 Task: Start in the project AgileGuru the sprint 'User Engagement Sprint', with a duration of 2 weeks. Start in the project AgileGuru the sprint 'User Engagement Sprint', with a duration of 1 week. Start in the project AgileGuru the sprint 'User Engagement Sprint', with a duration of 3 weeks
Action: Mouse moved to (954, 308)
Screenshot: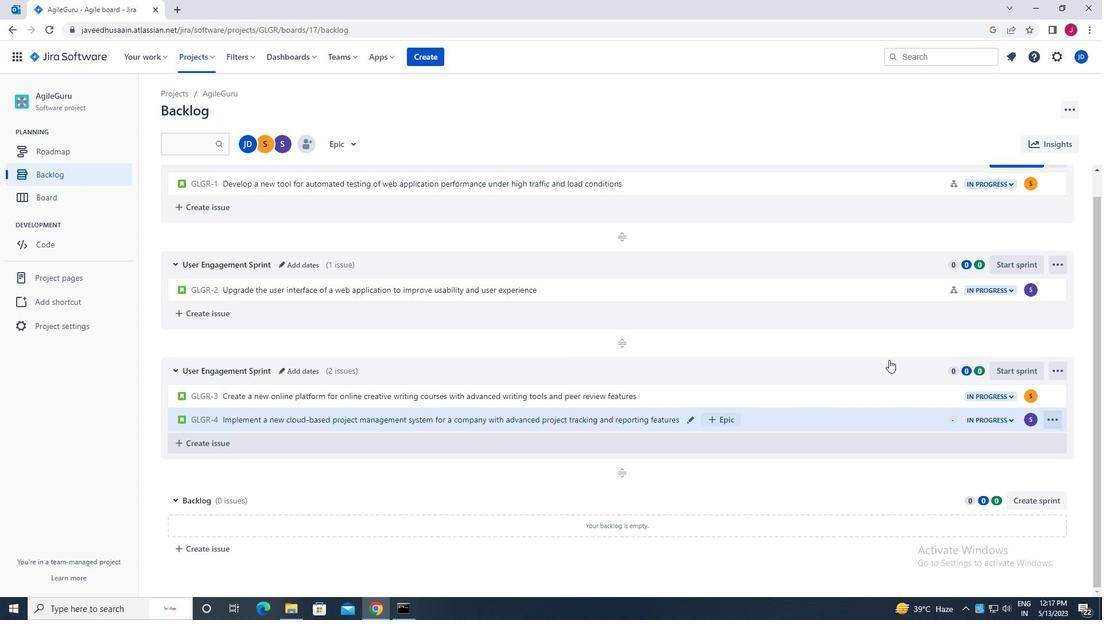 
Action: Mouse scrolled (954, 309) with delta (0, 0)
Screenshot: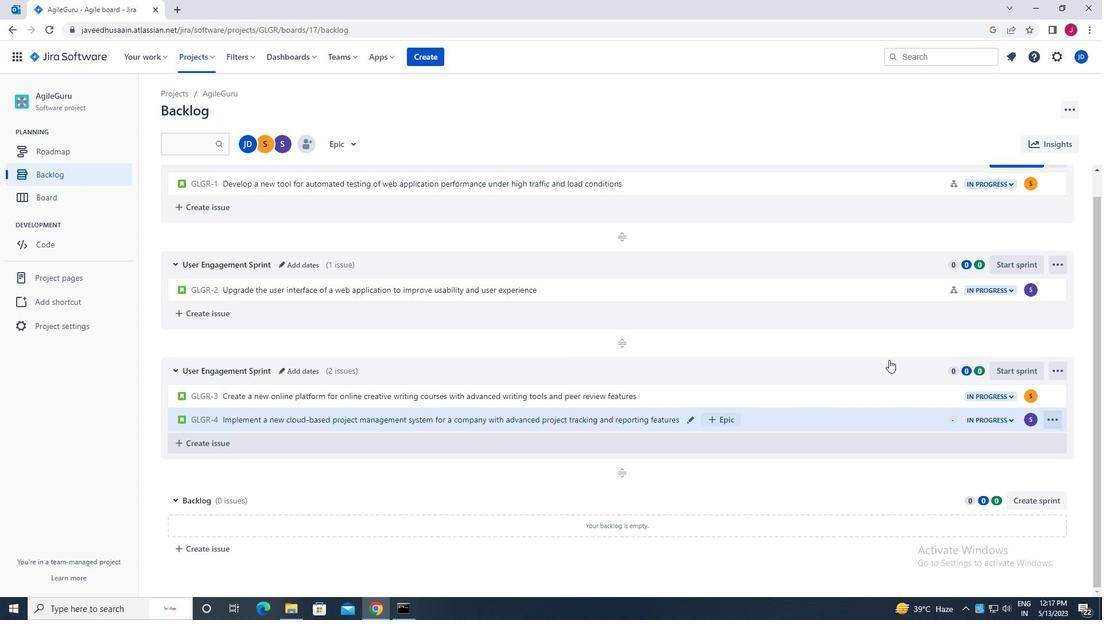 
Action: Mouse scrolled (954, 309) with delta (0, 0)
Screenshot: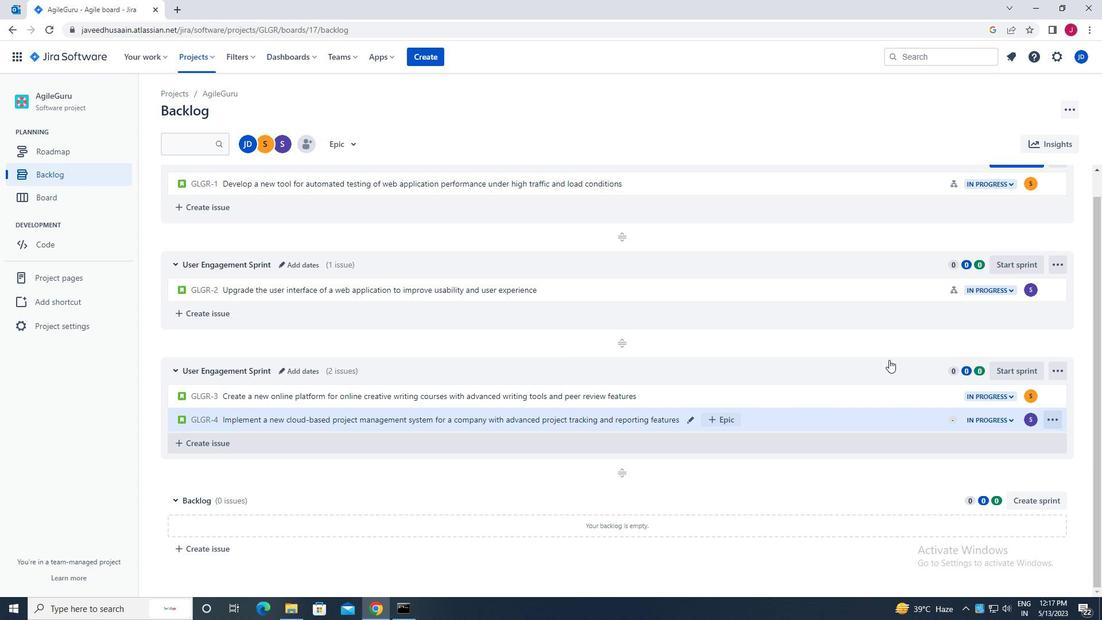 
Action: Mouse moved to (1012, 181)
Screenshot: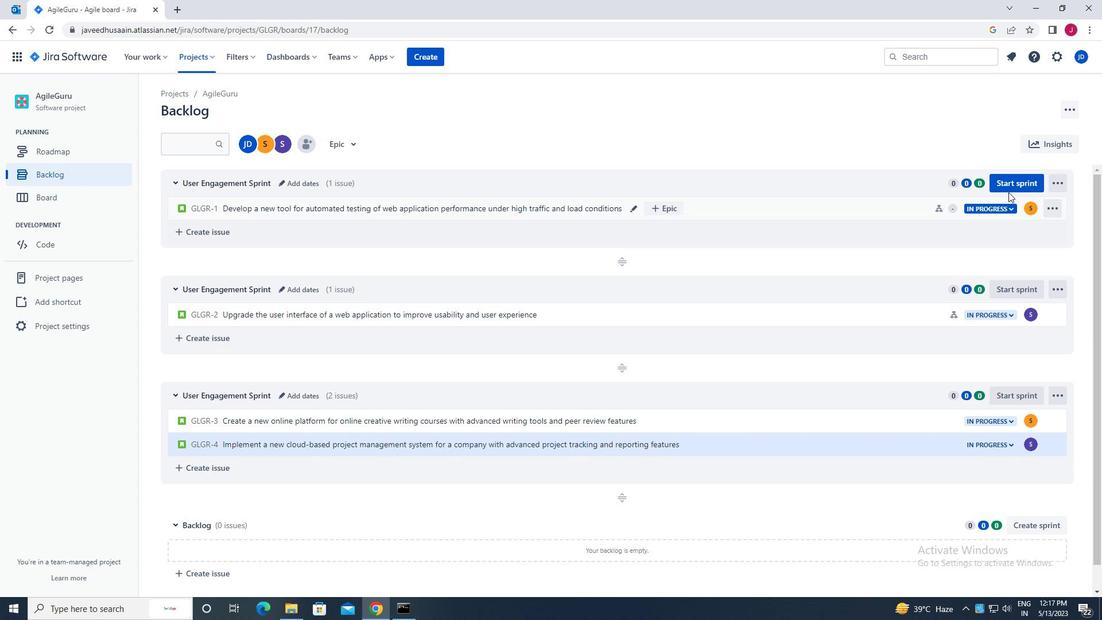
Action: Mouse pressed left at (1012, 181)
Screenshot: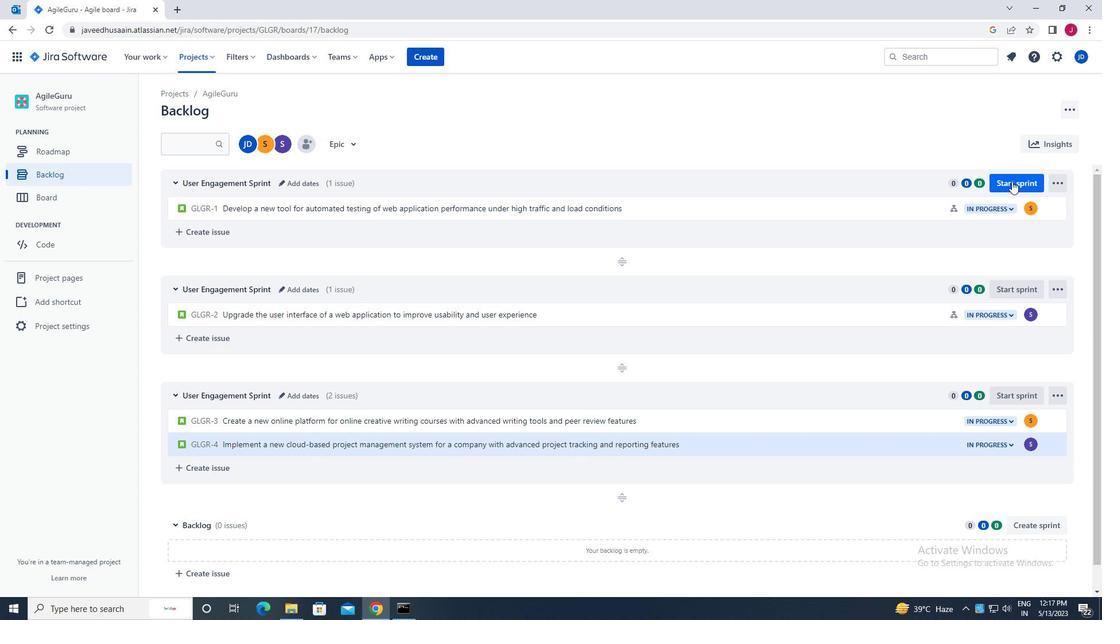 
Action: Mouse moved to (436, 199)
Screenshot: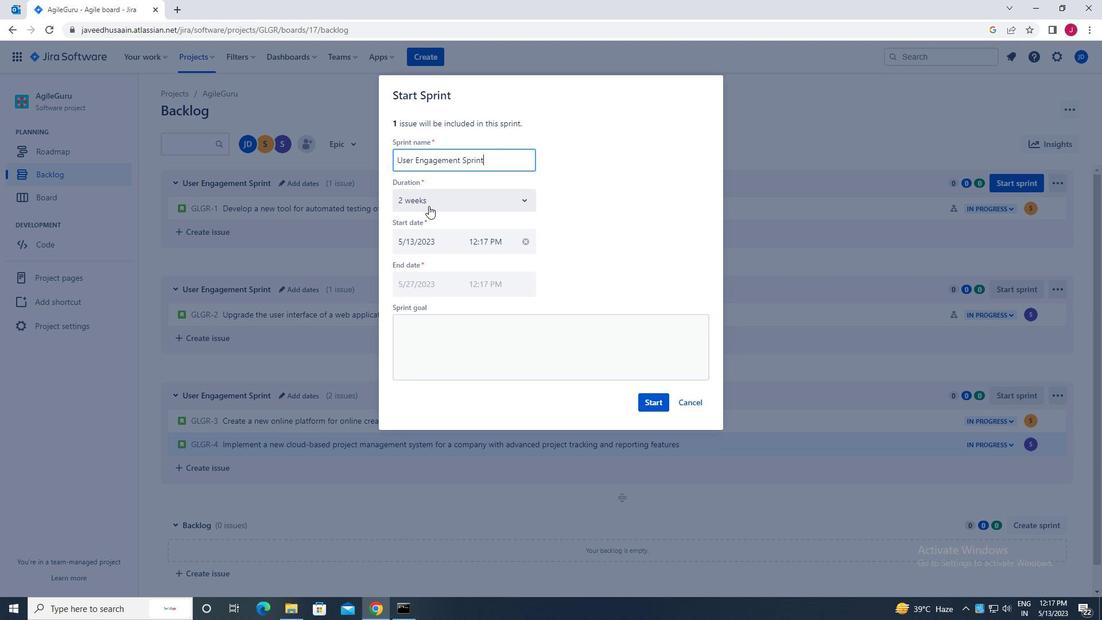 
Action: Mouse pressed left at (436, 199)
Screenshot: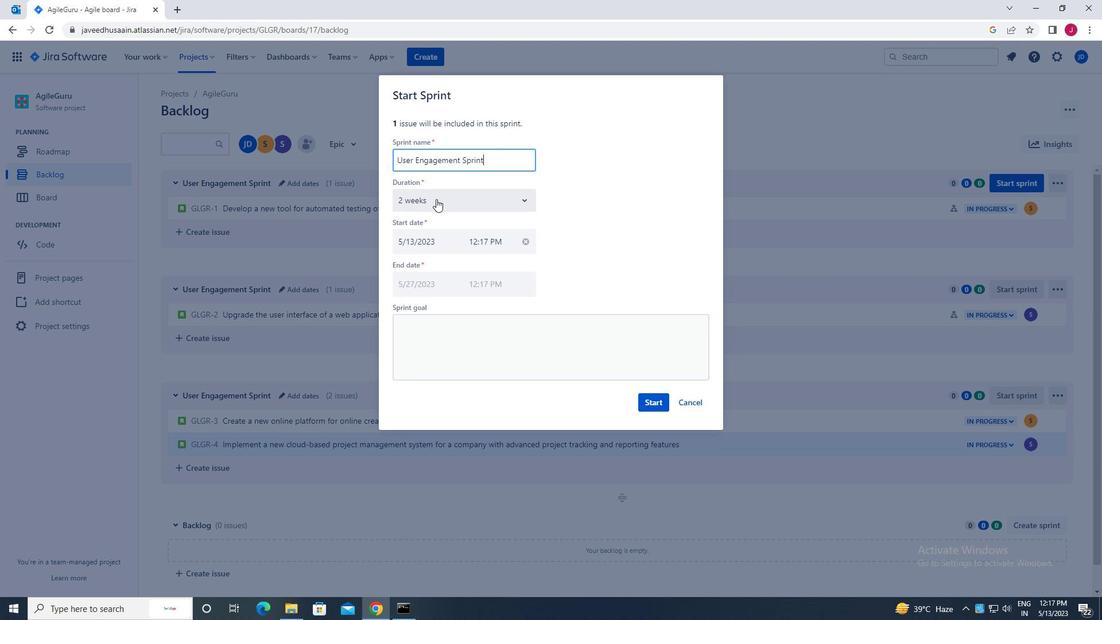 
Action: Mouse moved to (449, 245)
Screenshot: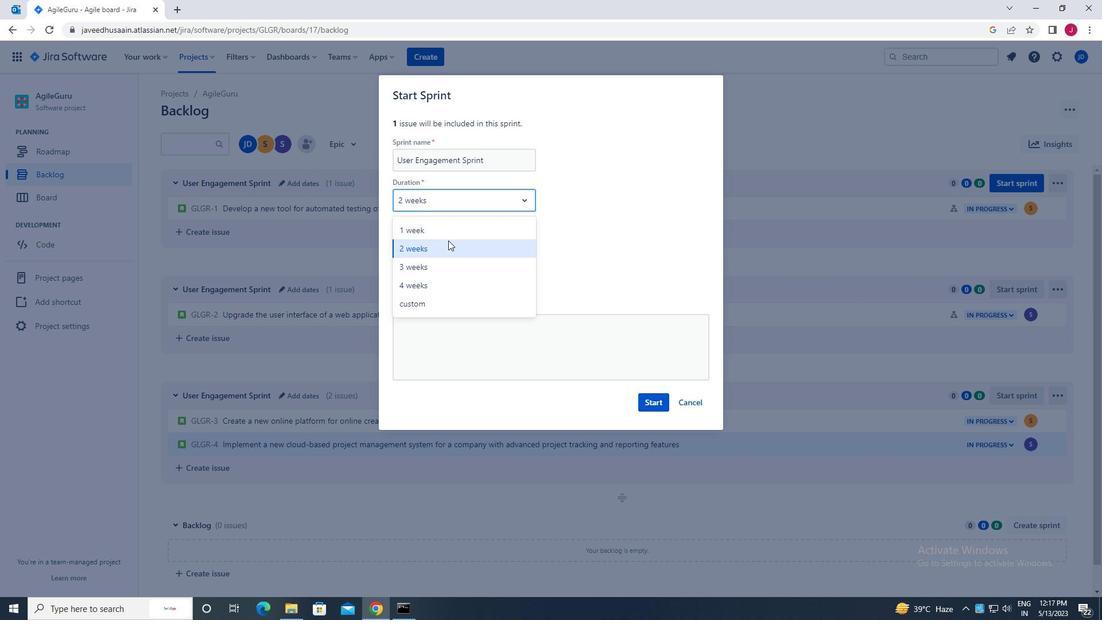
Action: Mouse pressed left at (449, 245)
Screenshot: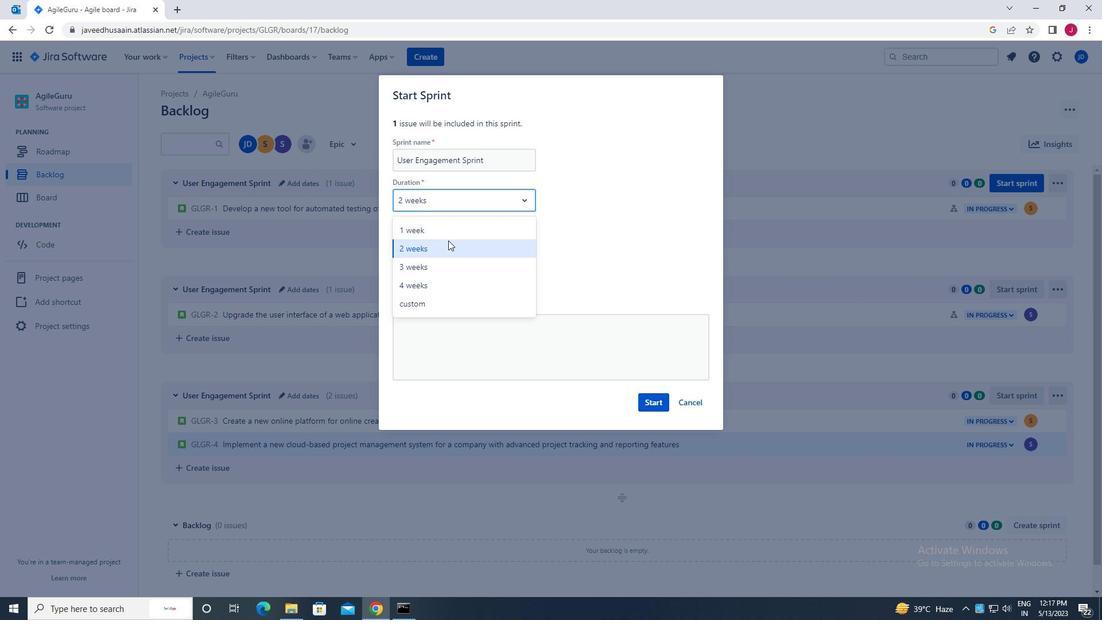 
Action: Mouse moved to (656, 403)
Screenshot: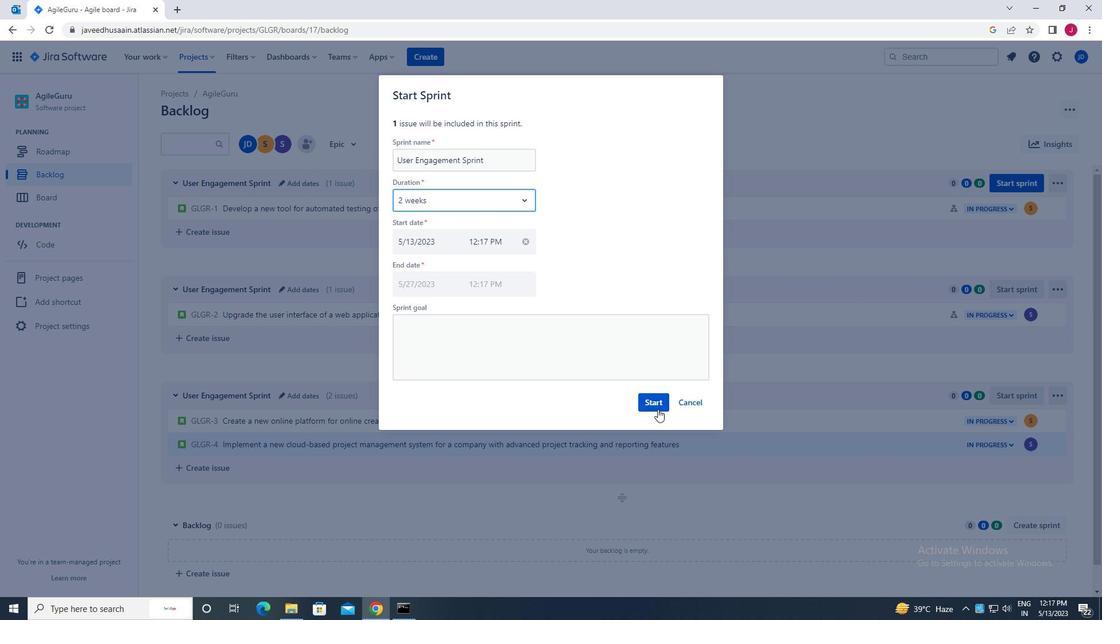 
Action: Mouse pressed left at (656, 403)
Screenshot: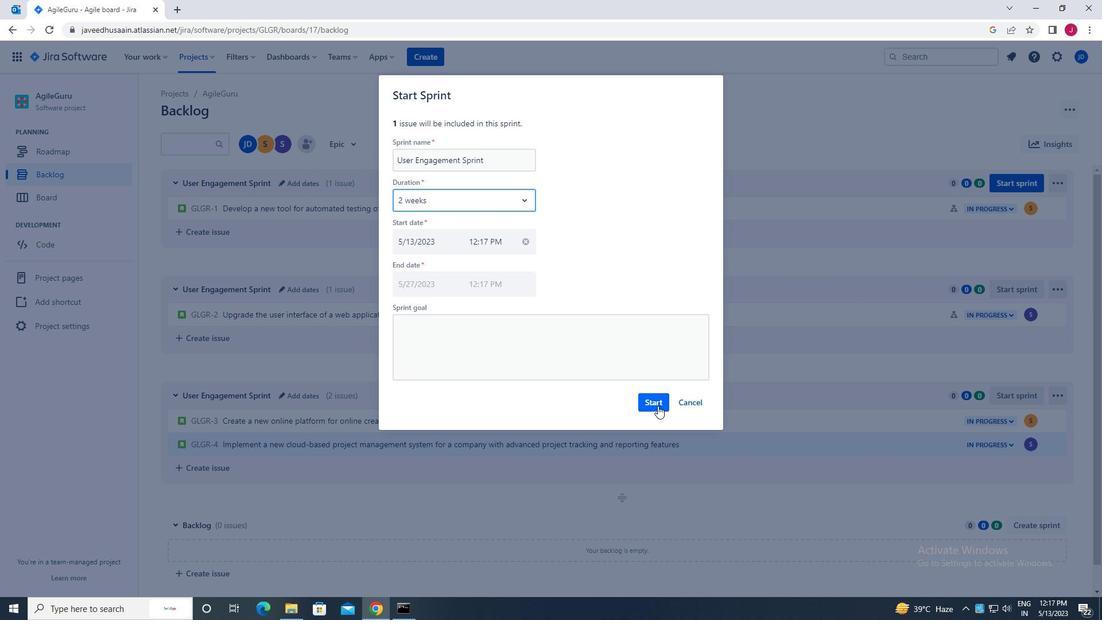 
Action: Mouse moved to (77, 175)
Screenshot: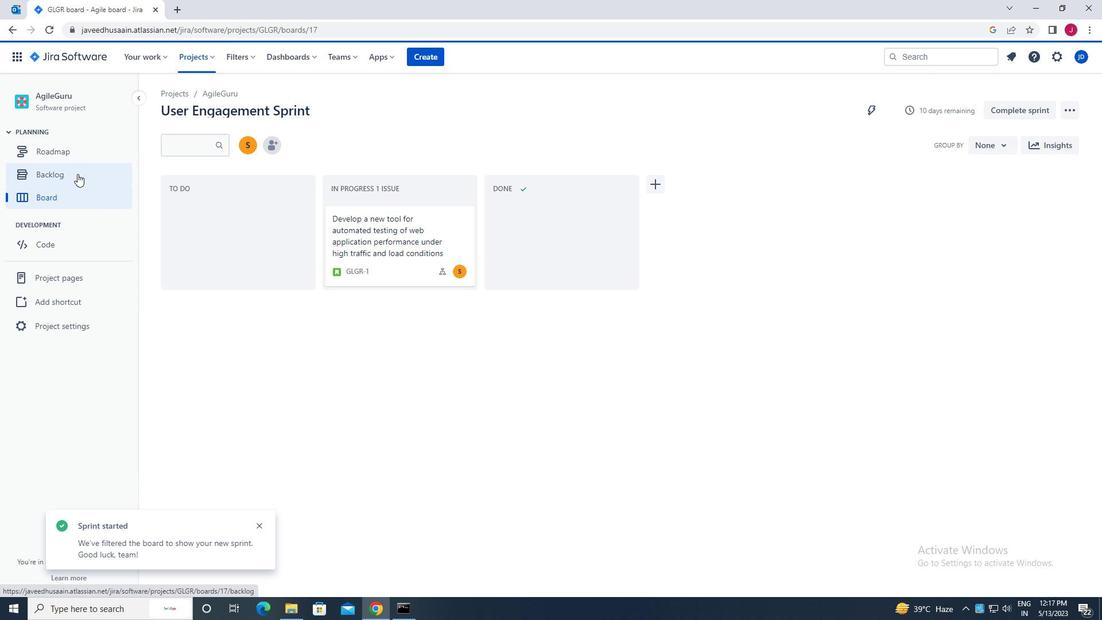 
Action: Mouse pressed left at (77, 175)
Screenshot: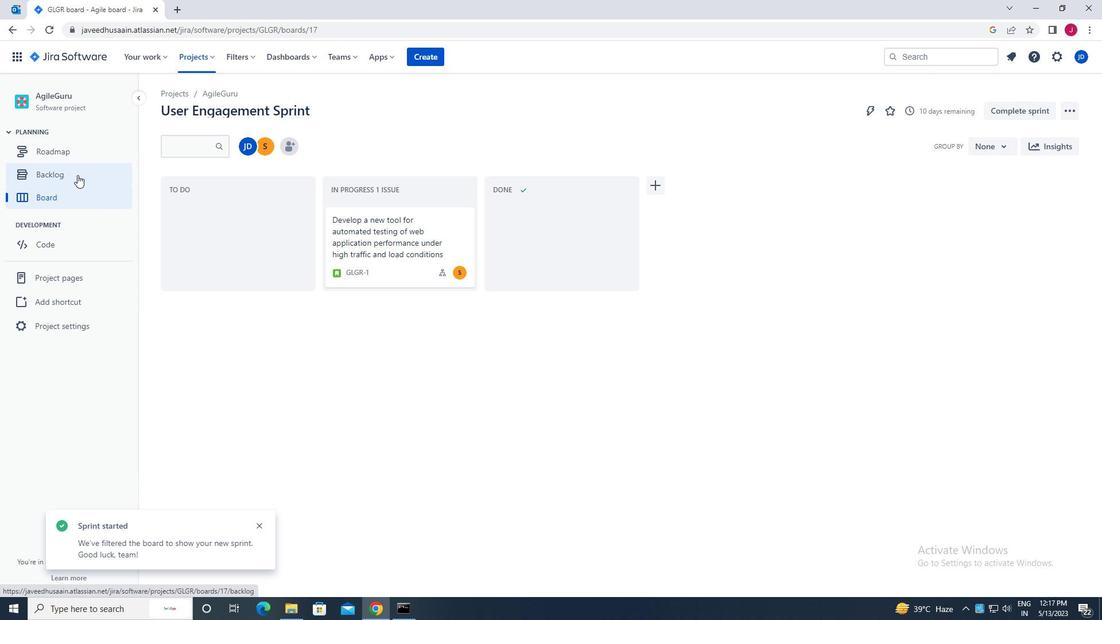 
Action: Mouse moved to (1015, 287)
Screenshot: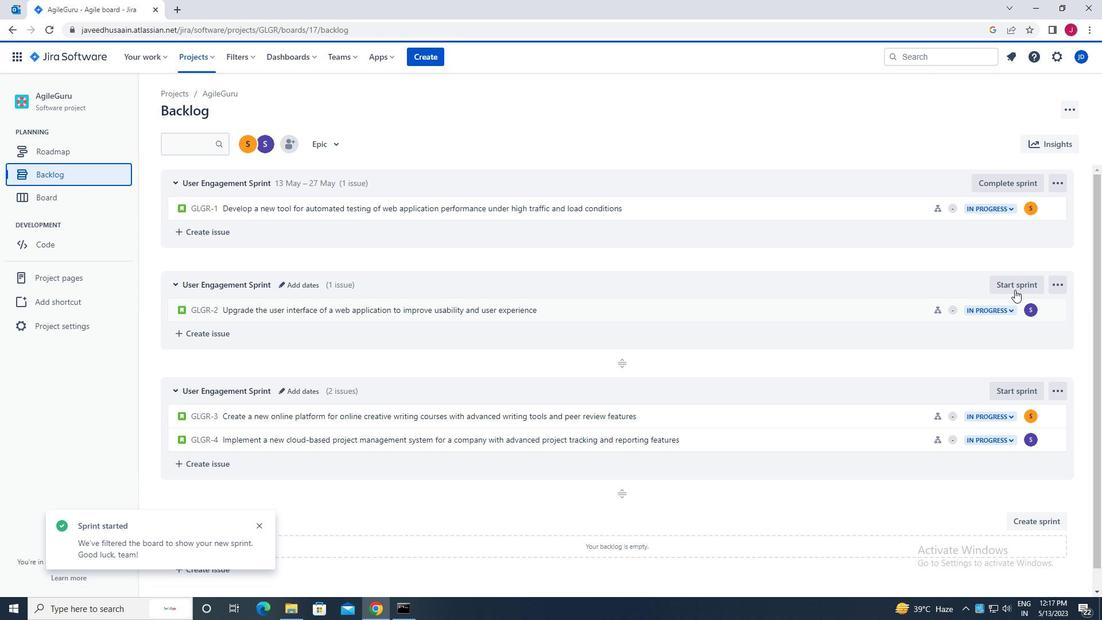 
Action: Mouse pressed left at (1015, 287)
Screenshot: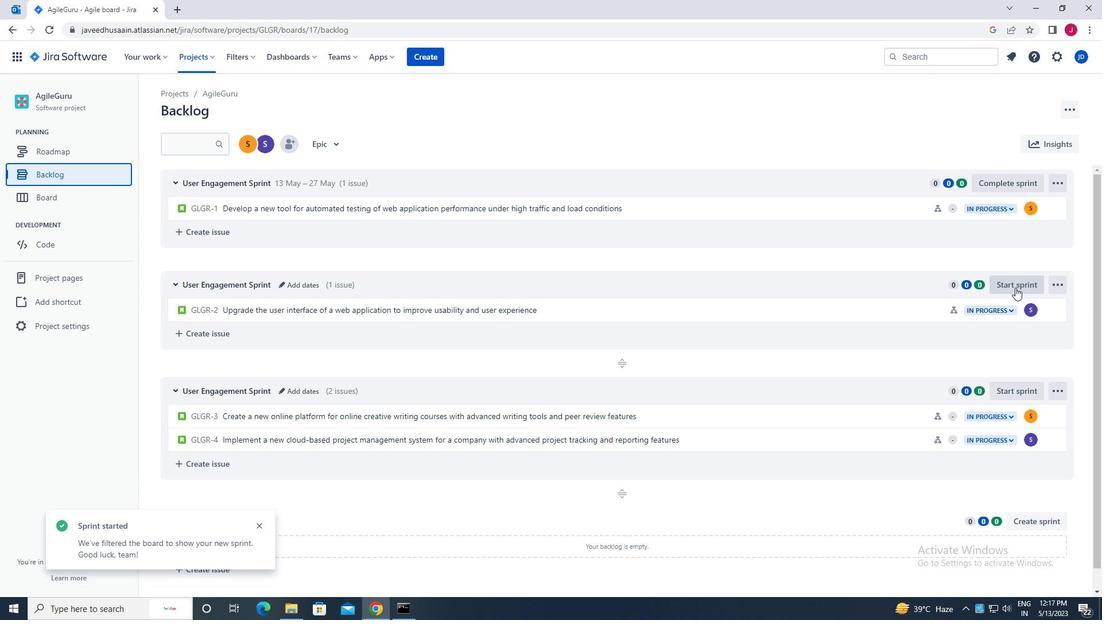 
Action: Mouse moved to (439, 199)
Screenshot: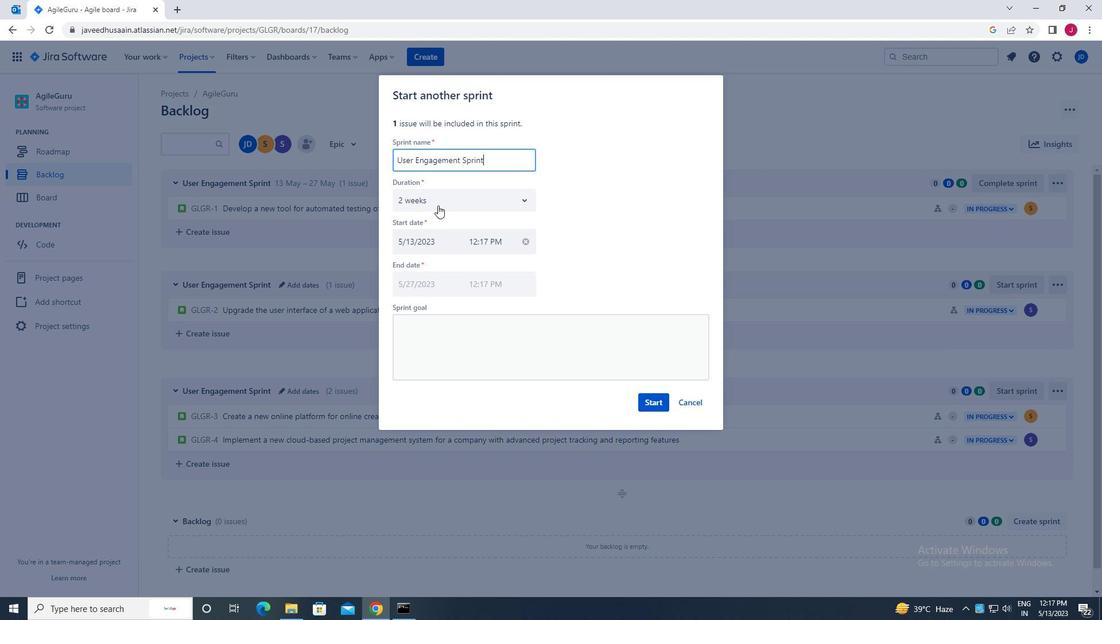
Action: Mouse pressed left at (439, 199)
Screenshot: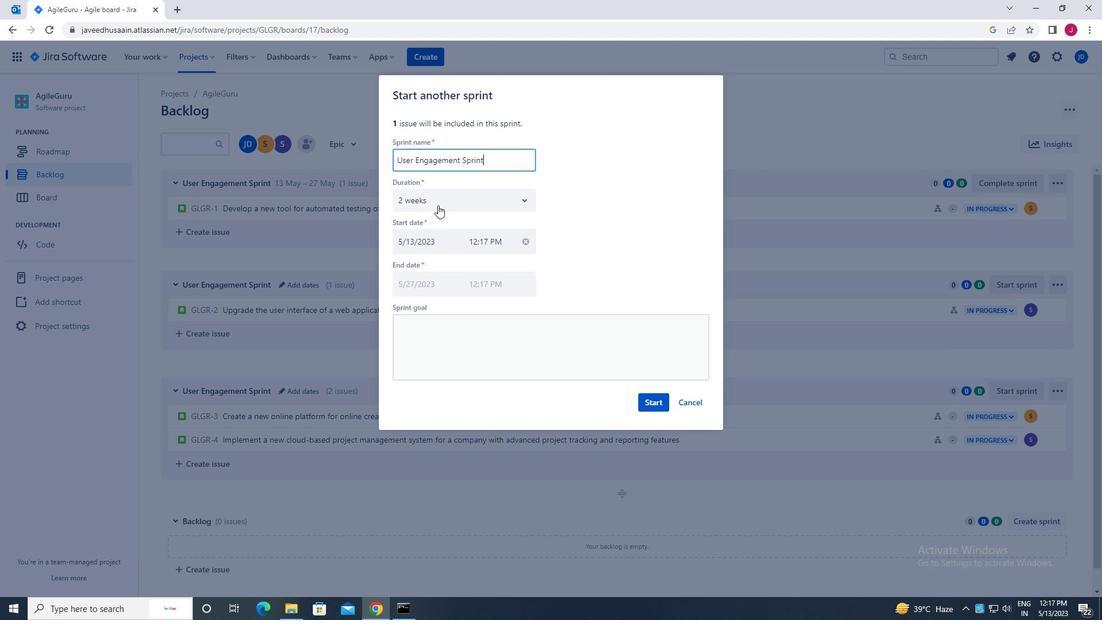 
Action: Mouse moved to (435, 230)
Screenshot: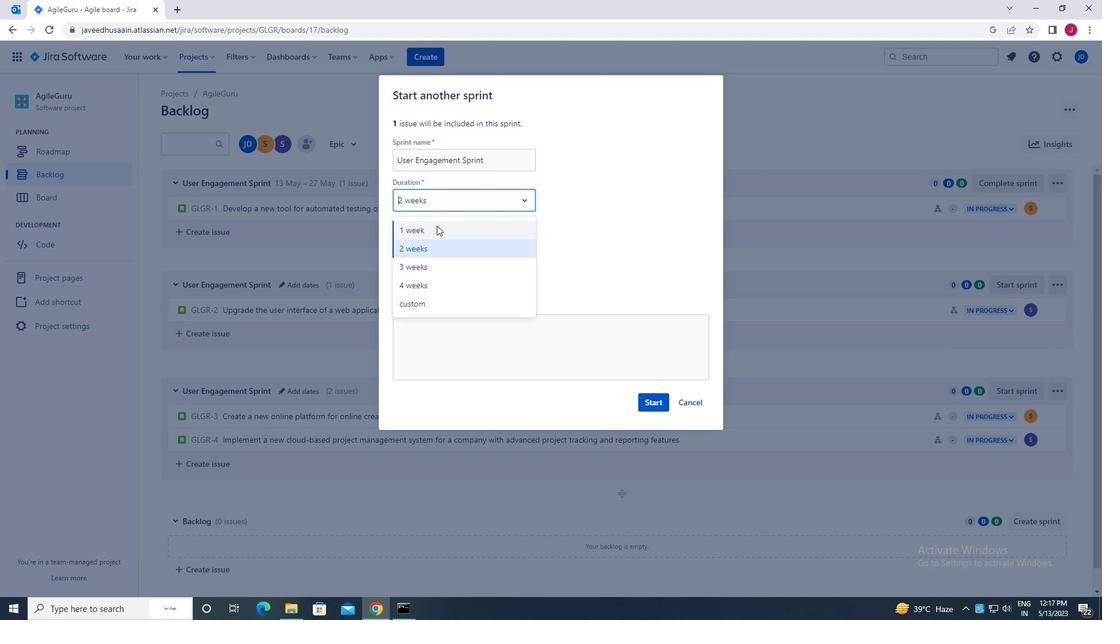
Action: Mouse pressed left at (435, 230)
Screenshot: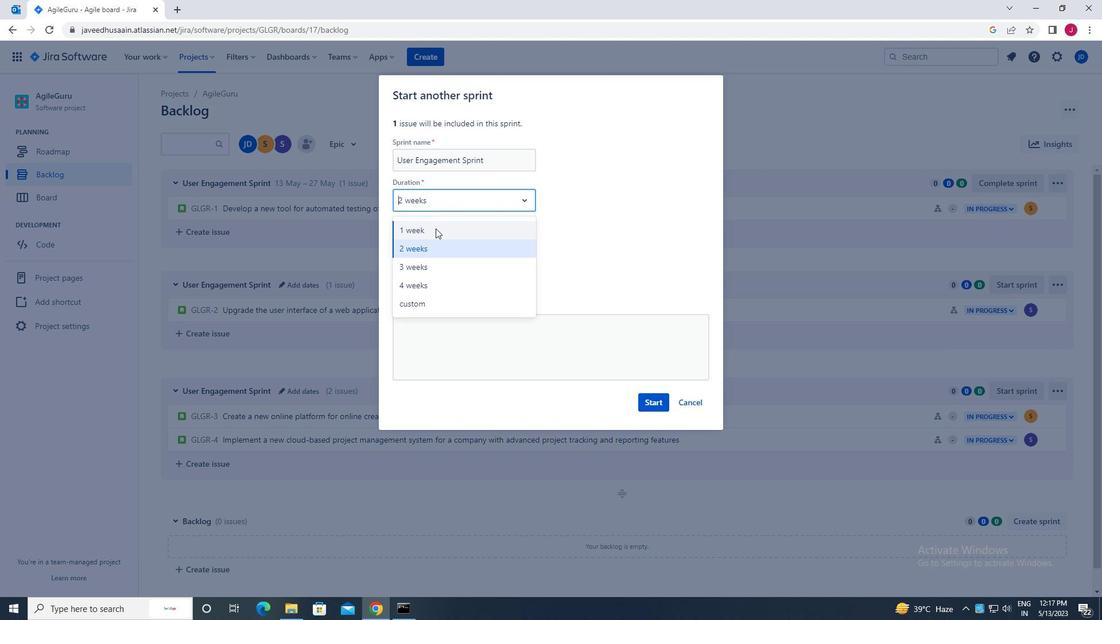 
Action: Mouse moved to (659, 403)
Screenshot: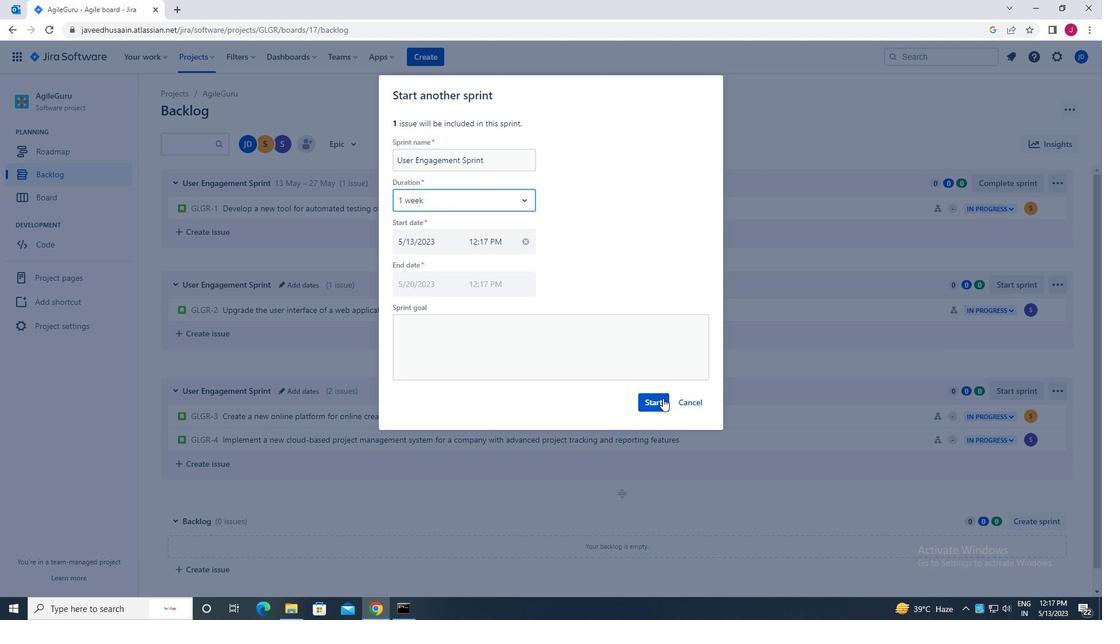 
Action: Mouse pressed left at (659, 403)
Screenshot: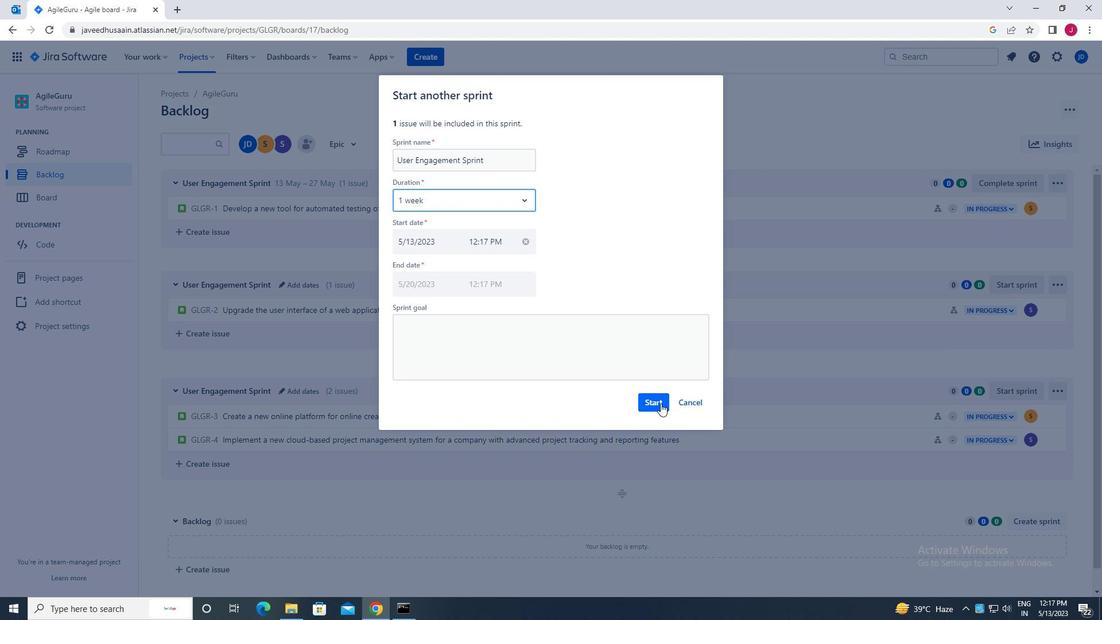 
Action: Mouse moved to (77, 177)
Screenshot: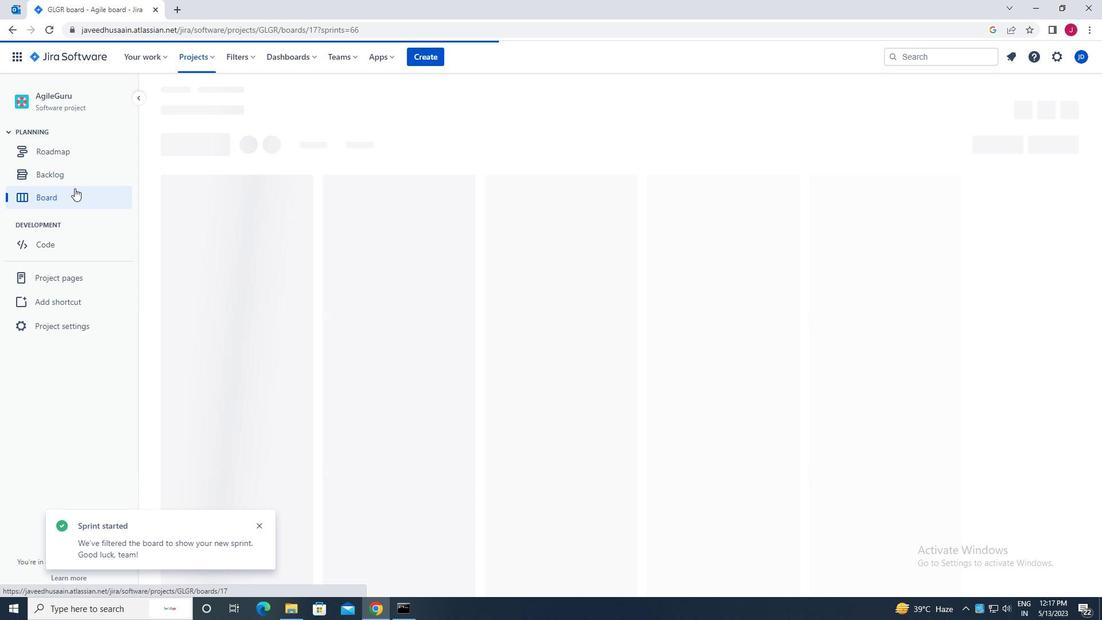 
Action: Mouse pressed left at (77, 177)
Screenshot: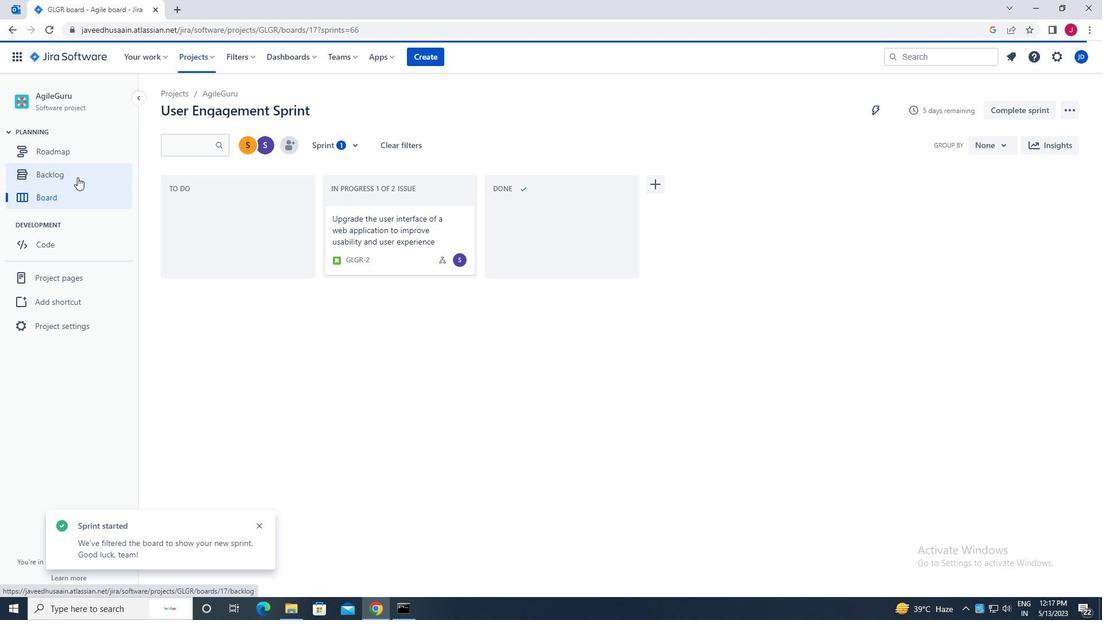 
Action: Mouse moved to (978, 370)
Screenshot: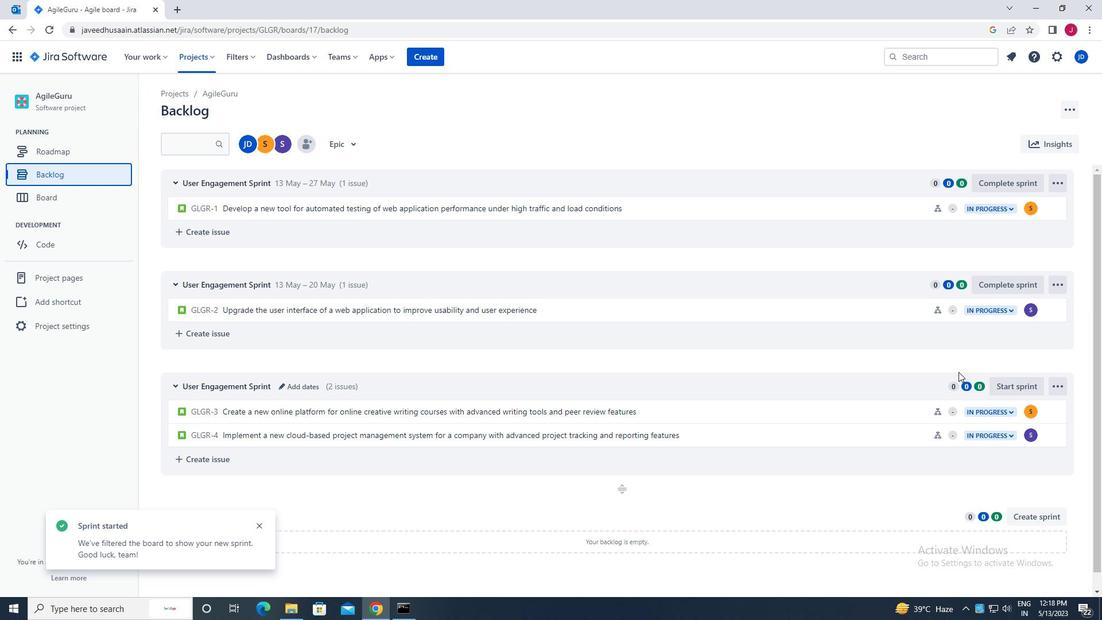 
Action: Mouse scrolled (978, 369) with delta (0, 0)
Screenshot: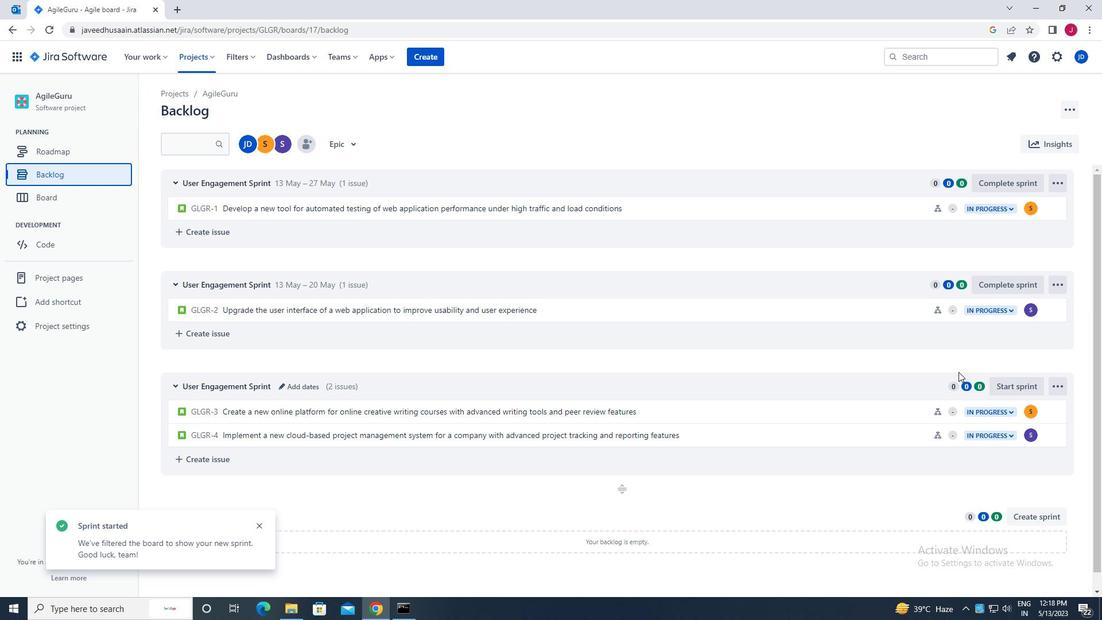 
Action: Mouse moved to (979, 370)
Screenshot: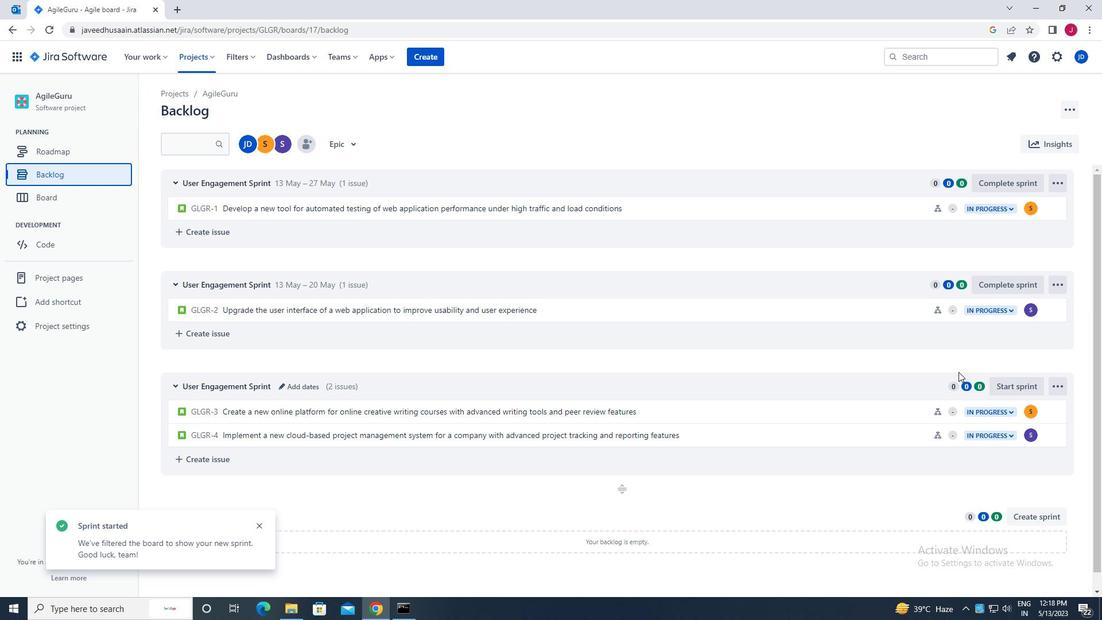 
Action: Mouse scrolled (979, 370) with delta (0, 0)
Screenshot: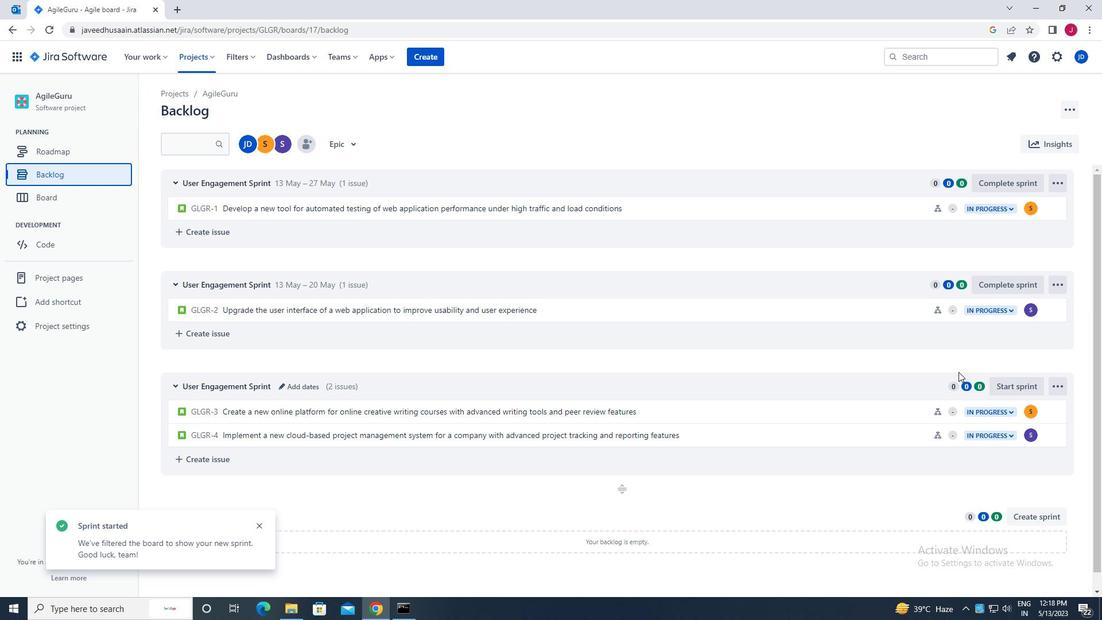 
Action: Mouse moved to (979, 370)
Screenshot: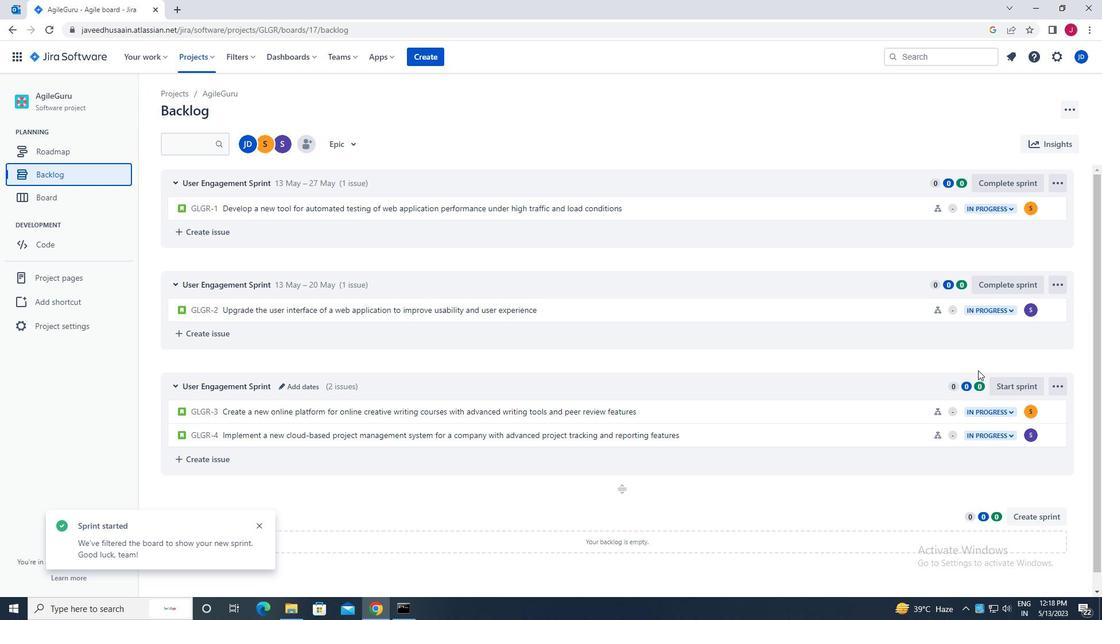 
Action: Mouse scrolled (979, 370) with delta (0, 0)
Screenshot: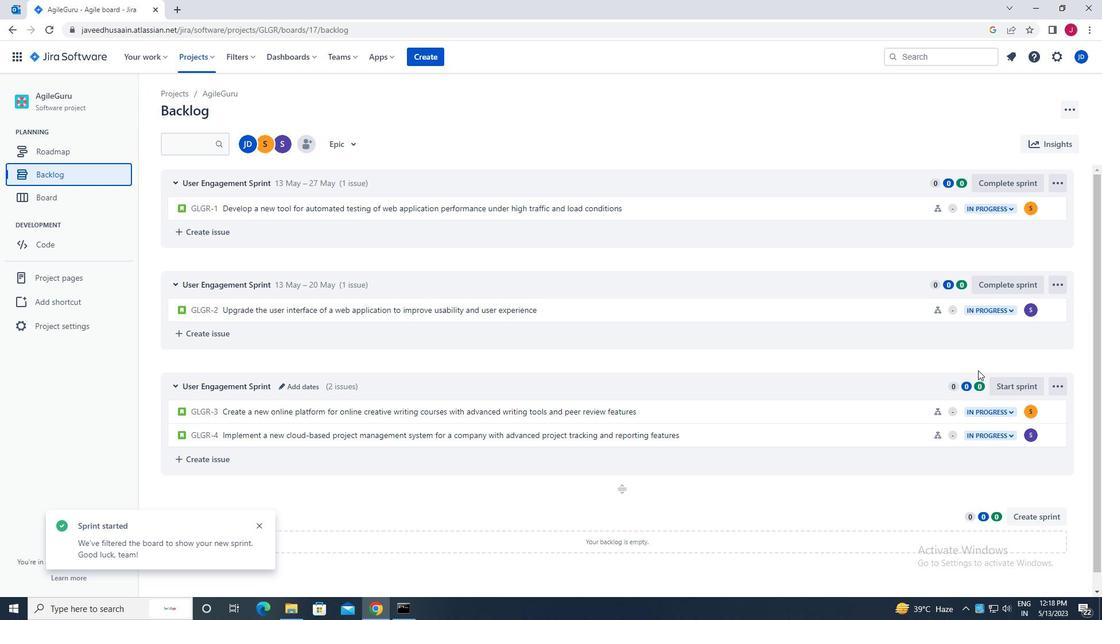 
Action: Mouse moved to (1019, 370)
Screenshot: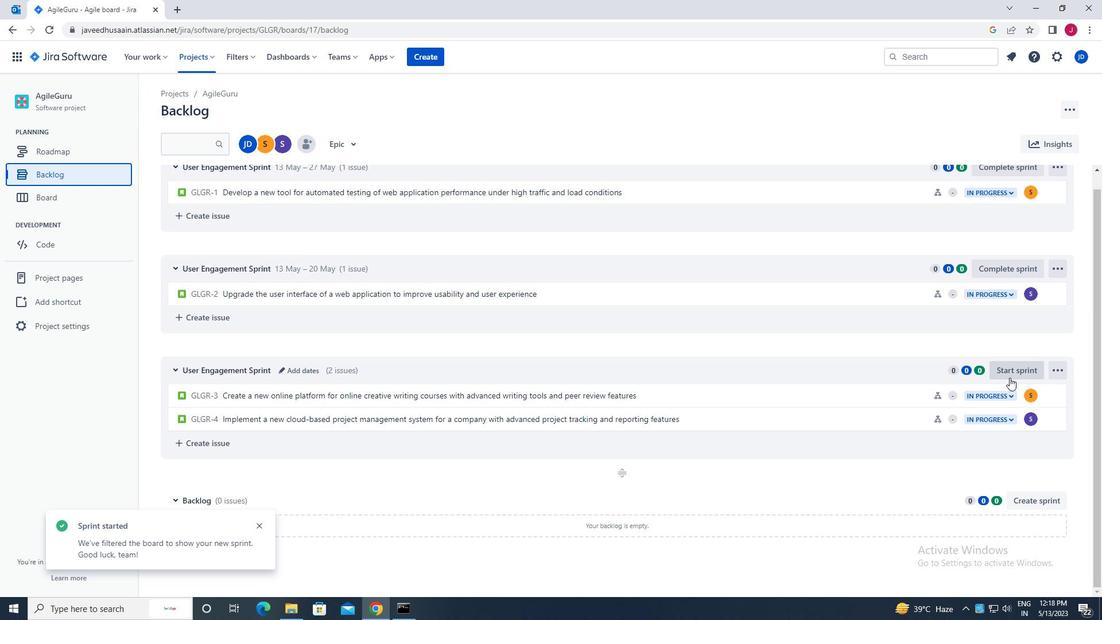 
Action: Mouse pressed left at (1019, 370)
Screenshot: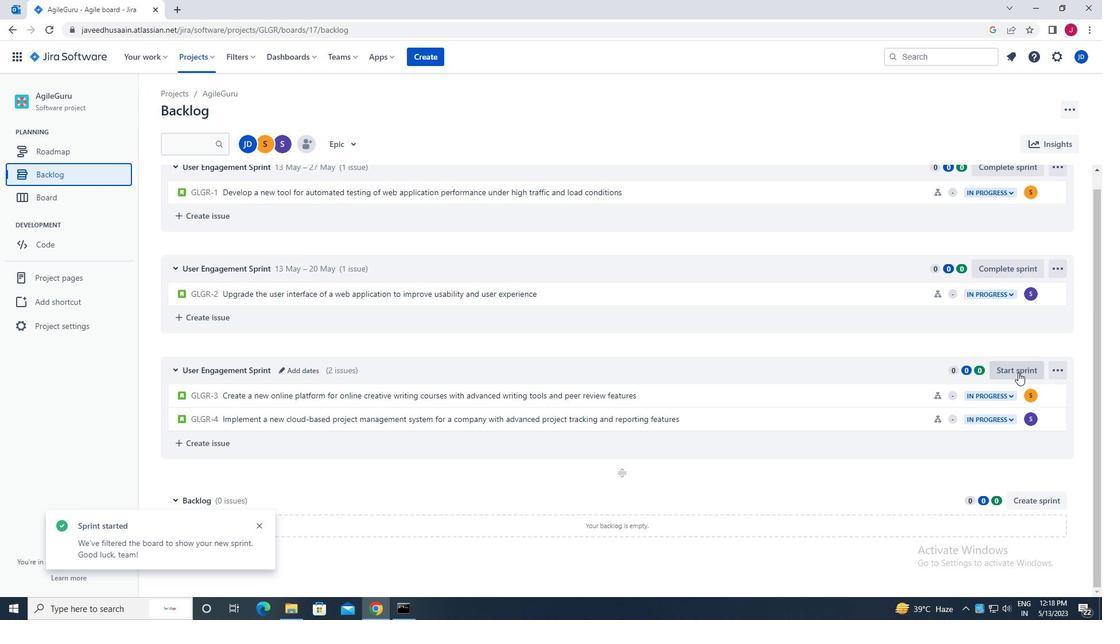 
Action: Mouse moved to (451, 199)
Screenshot: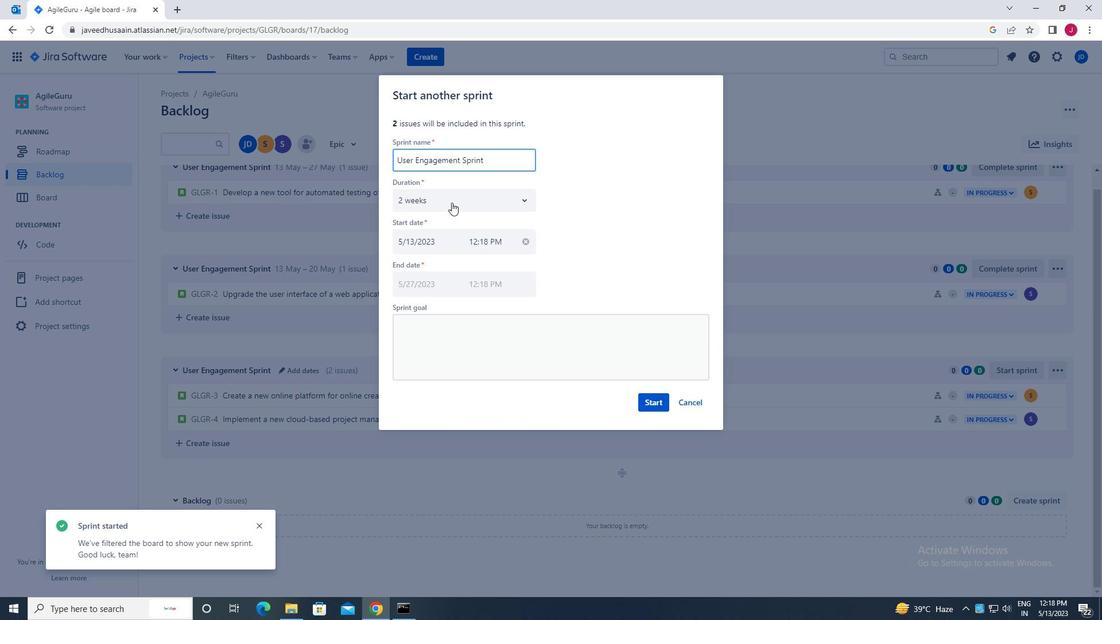 
Action: Mouse pressed left at (451, 199)
Screenshot: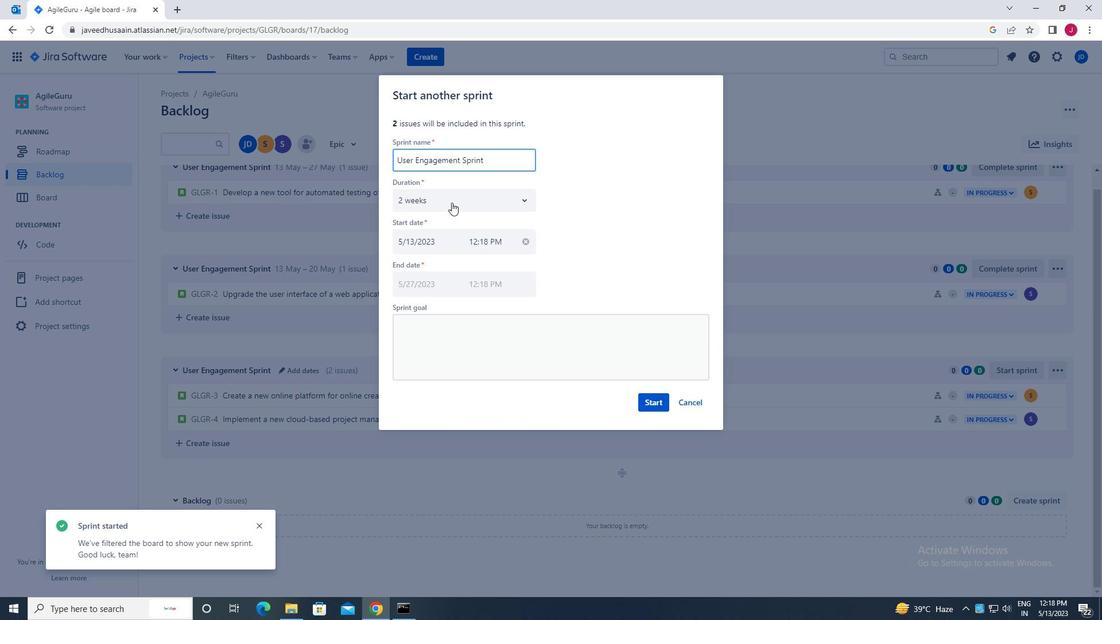 
Action: Mouse moved to (426, 266)
Screenshot: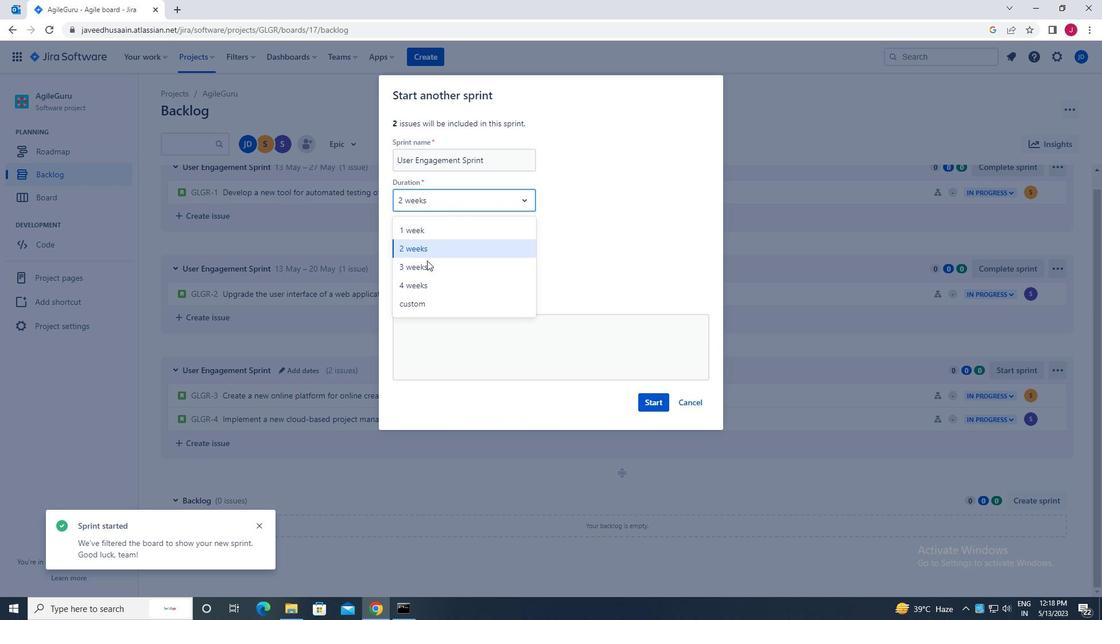 
Action: Mouse pressed left at (426, 266)
Screenshot: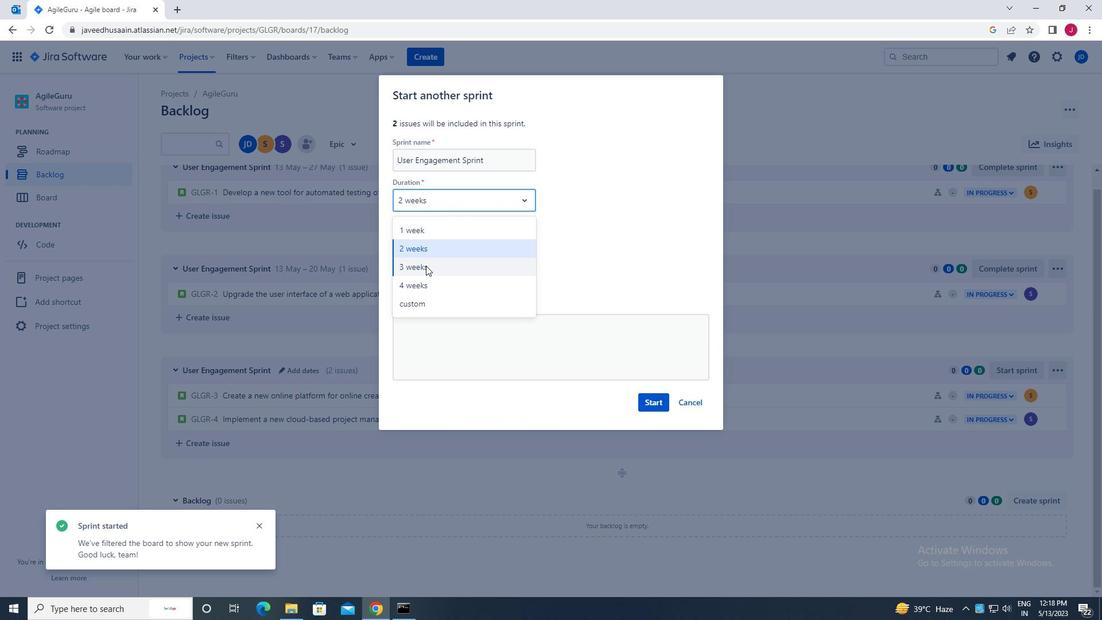 
Action: Mouse moved to (659, 399)
Screenshot: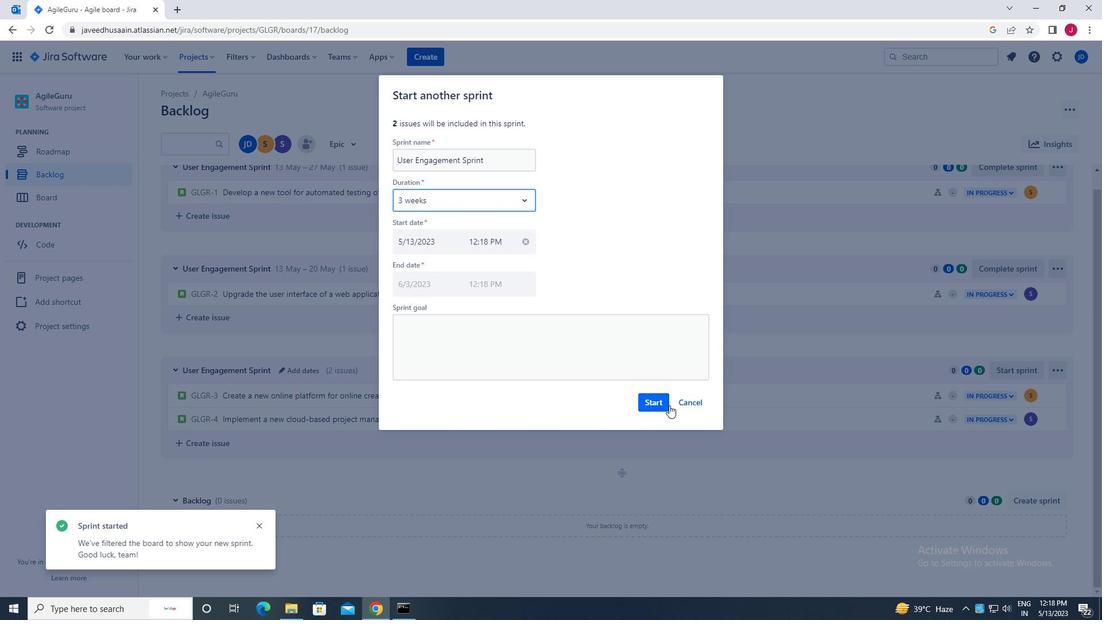 
Action: Mouse pressed left at (659, 399)
Screenshot: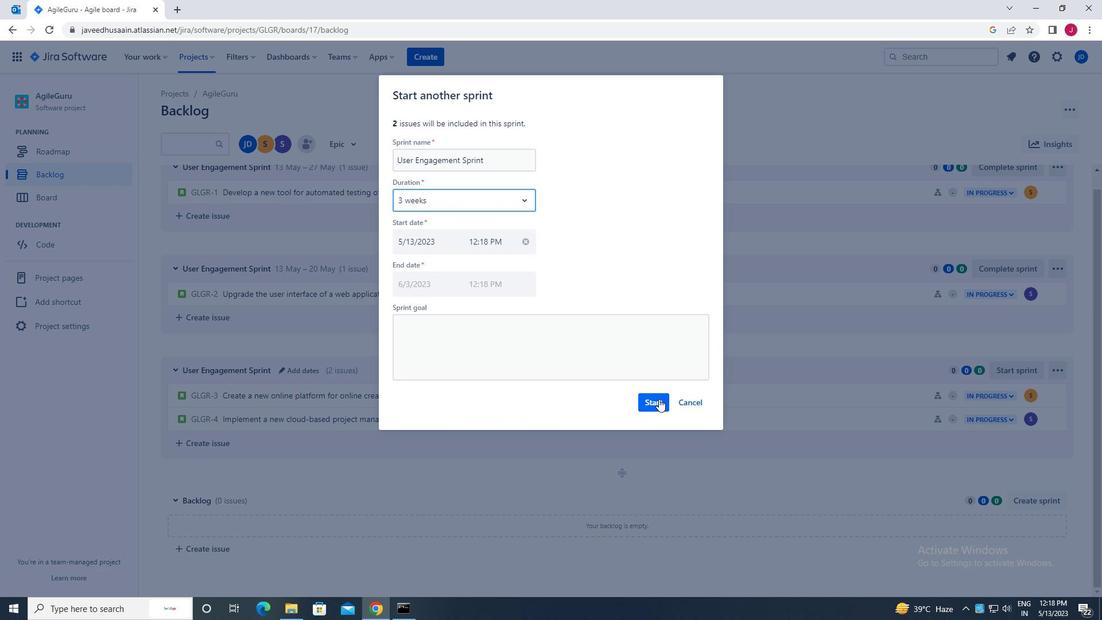 
Action: Mouse moved to (98, 172)
Screenshot: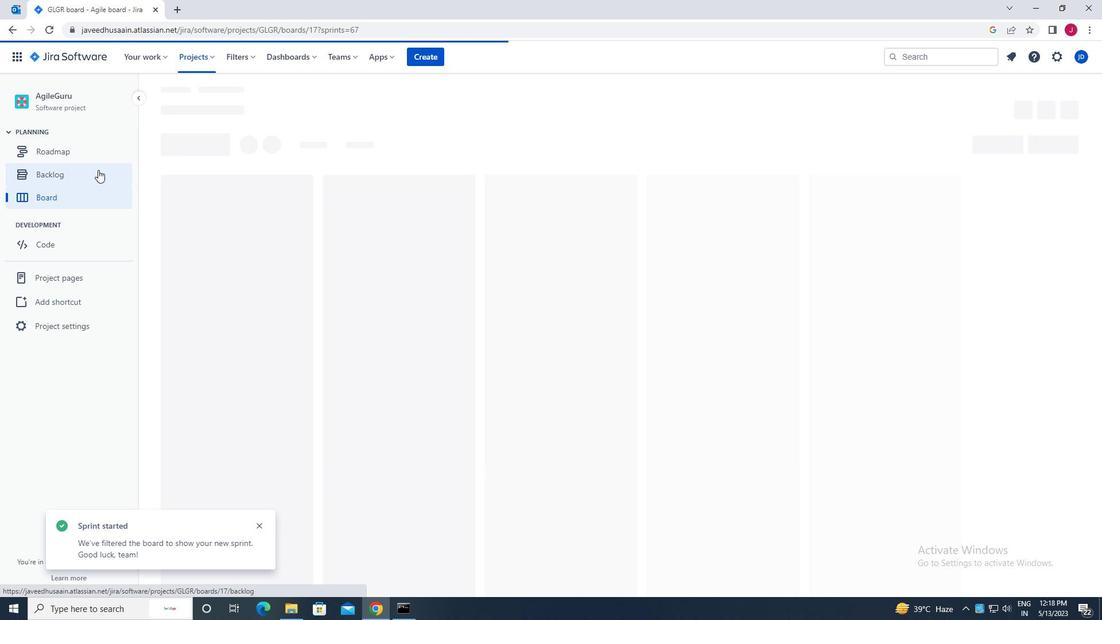 
